 Task: Check your reservation status
Action: Mouse moved to (124, 297)
Screenshot: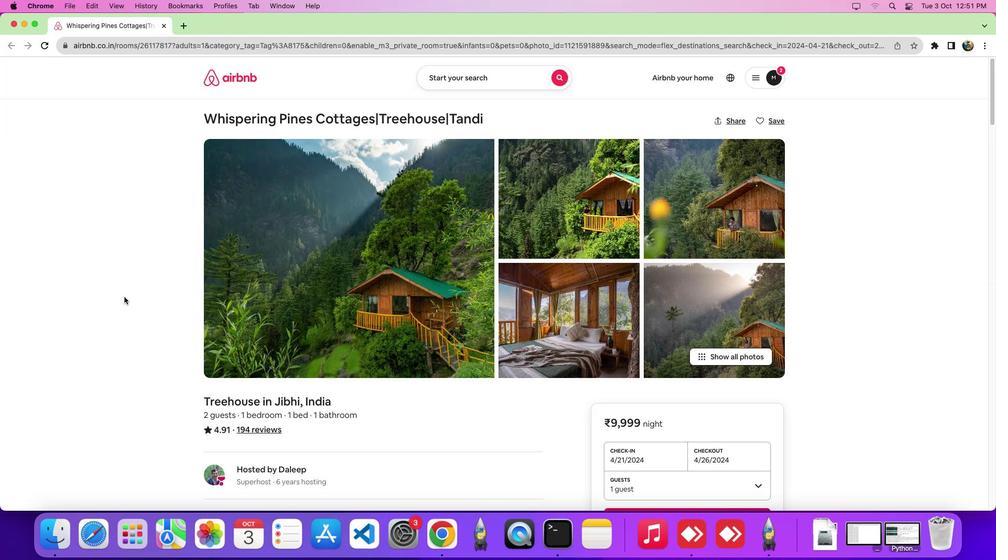 
Action: Mouse pressed left at (124, 297)
Screenshot: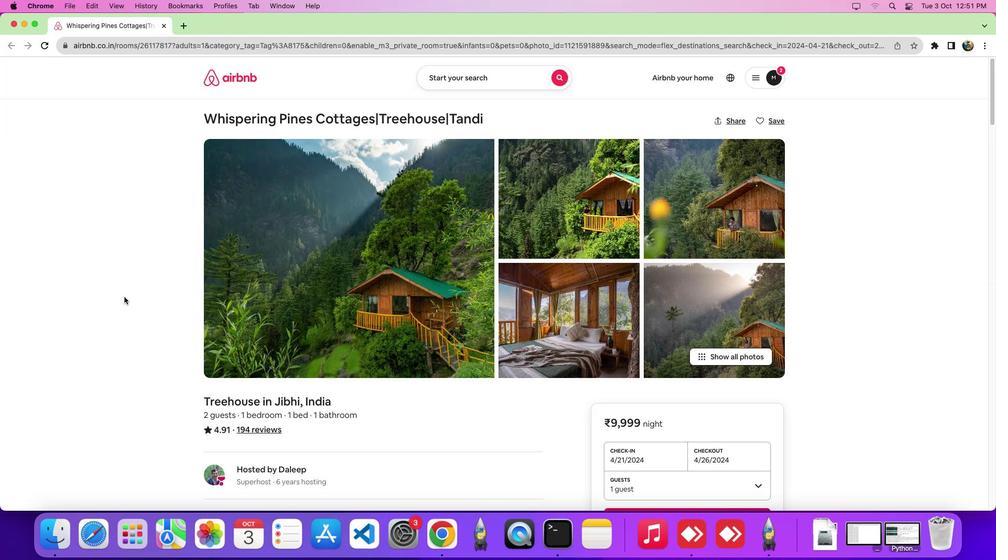 
Action: Mouse moved to (361, 301)
Screenshot: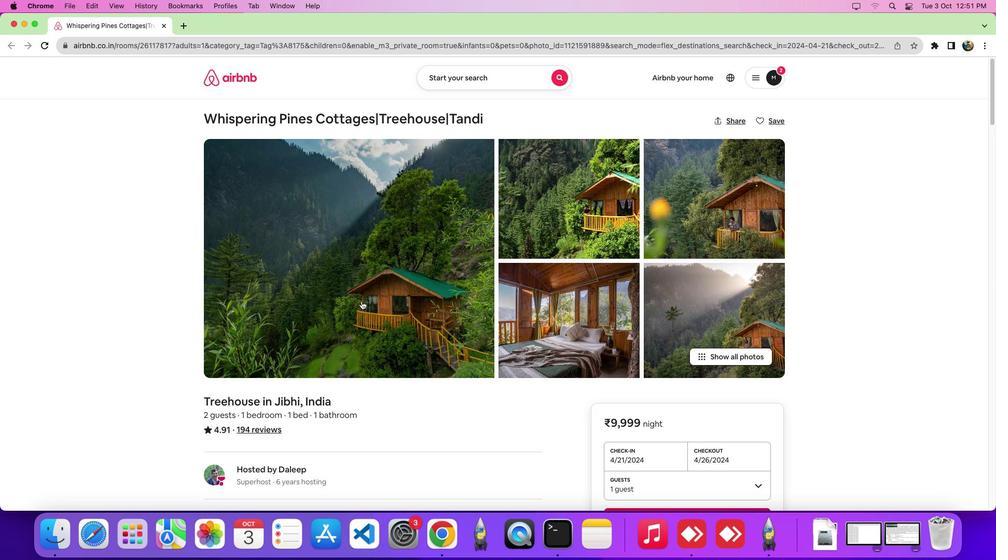 
Action: Mouse scrolled (361, 301) with delta (0, 0)
Screenshot: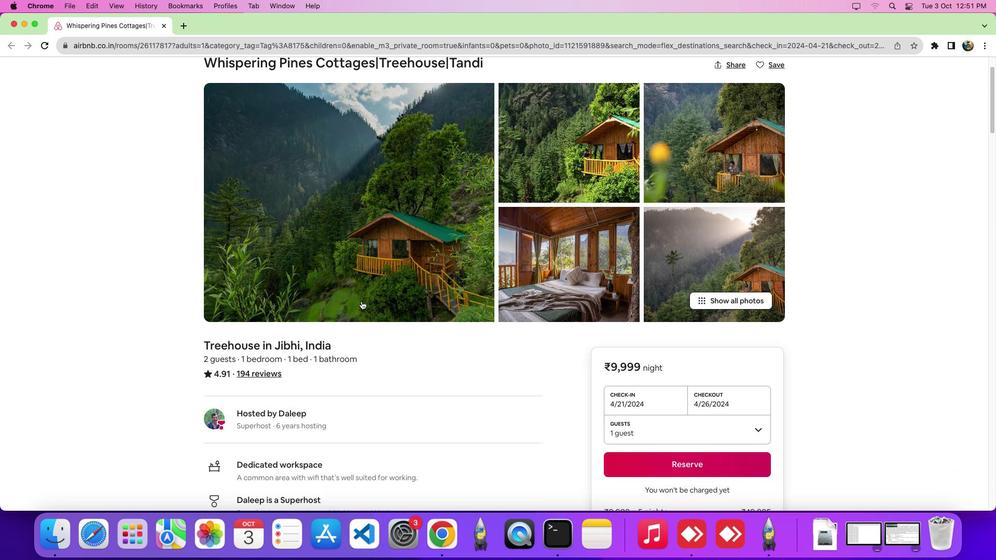
Action: Mouse scrolled (361, 301) with delta (0, 0)
Screenshot: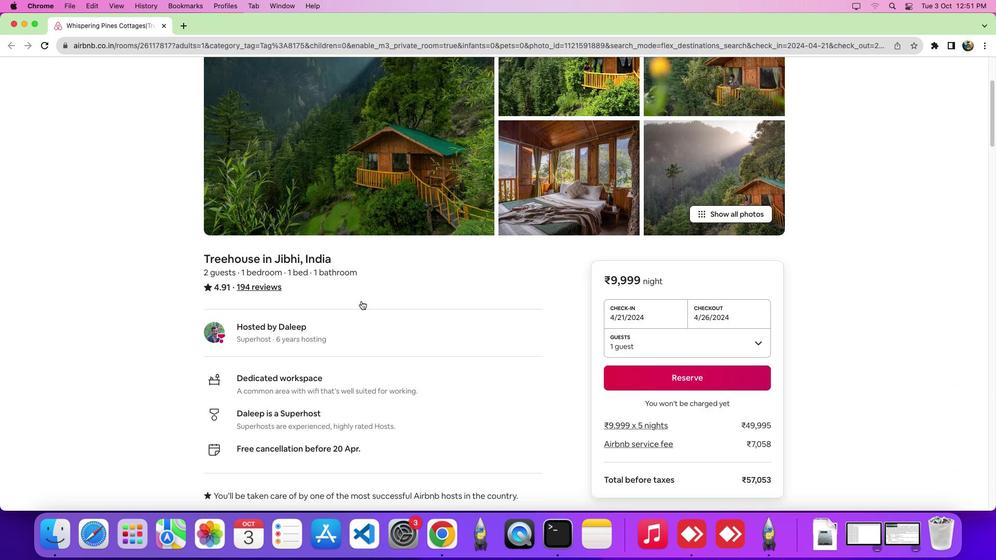 
Action: Mouse scrolled (361, 301) with delta (0, -3)
Screenshot: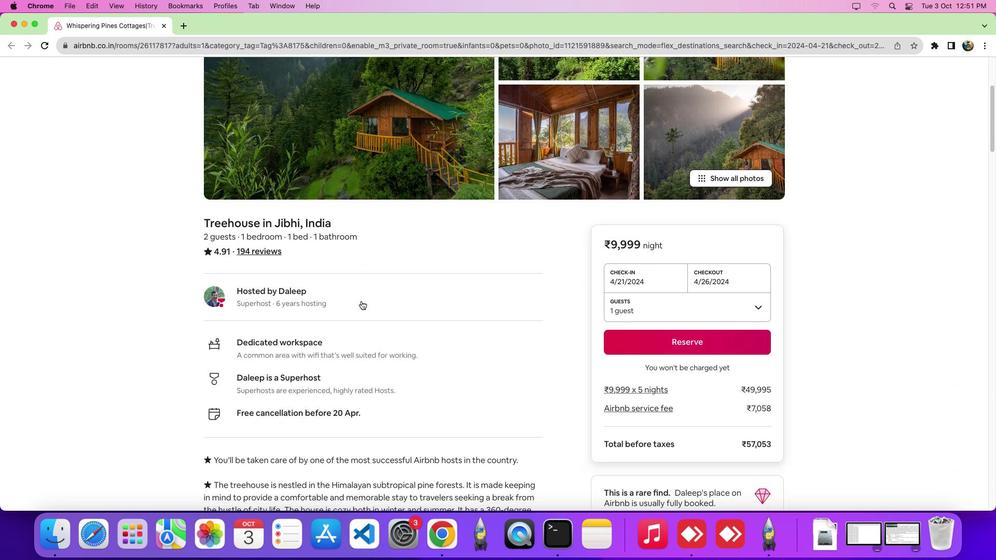 
Action: Mouse scrolled (361, 301) with delta (0, -3)
Screenshot: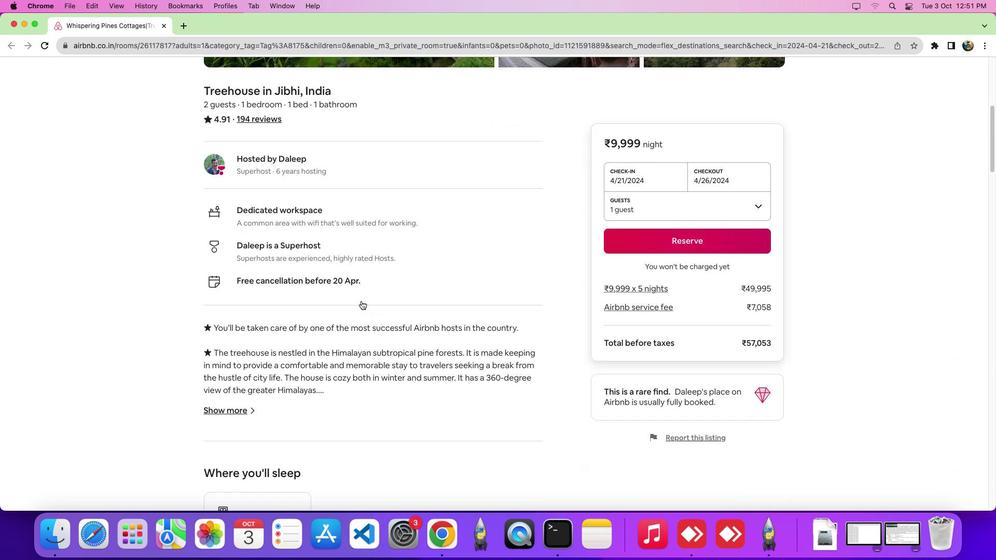 
Action: Mouse scrolled (361, 301) with delta (0, 0)
Screenshot: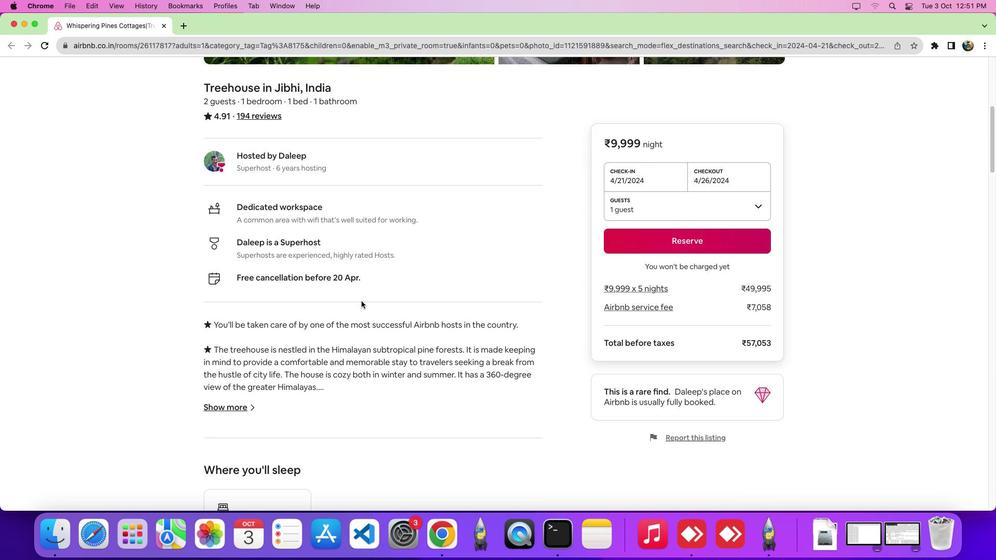 
Action: Mouse scrolled (361, 301) with delta (0, 0)
Screenshot: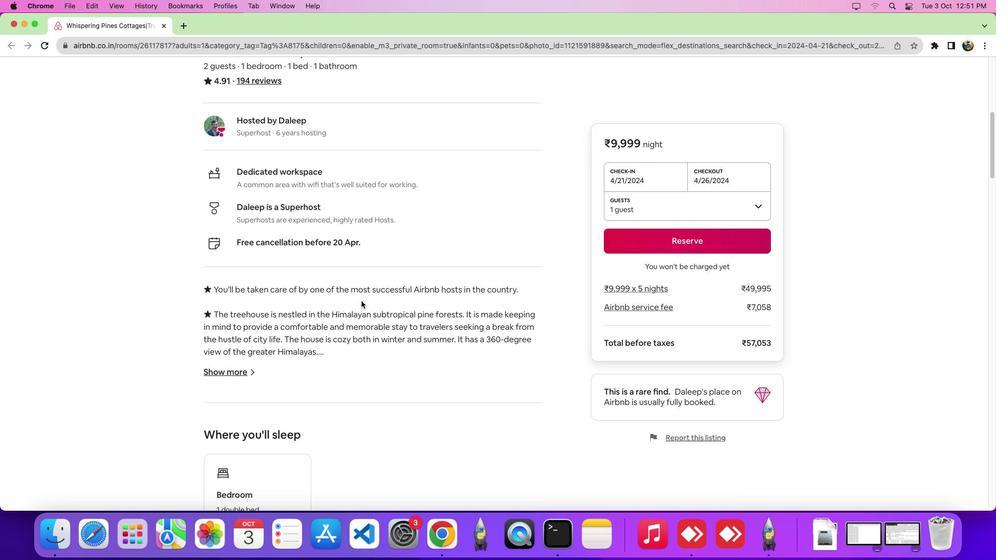
Action: Mouse scrolled (361, 301) with delta (0, -1)
Screenshot: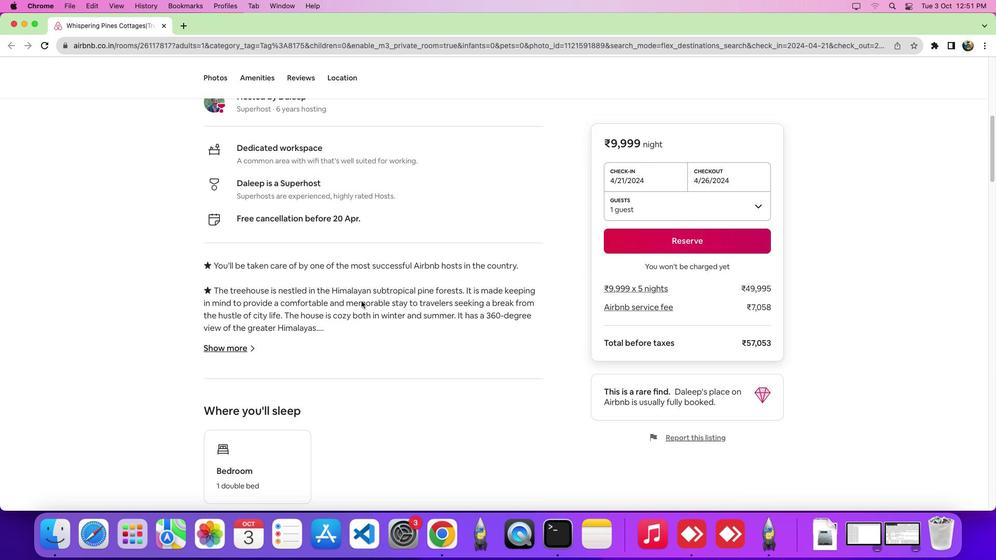 
Action: Mouse scrolled (361, 301) with delta (0, 0)
Screenshot: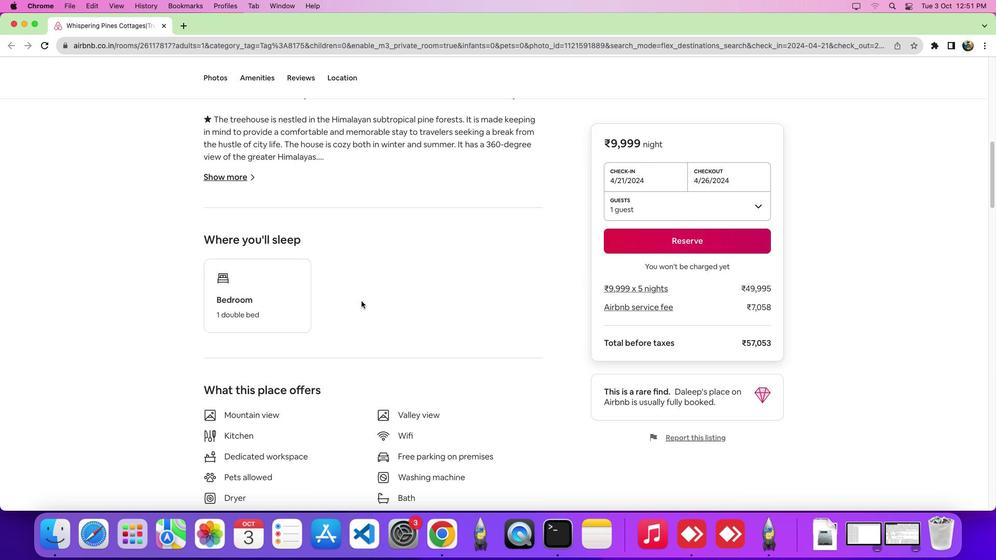 
Action: Mouse scrolled (361, 301) with delta (0, 0)
Screenshot: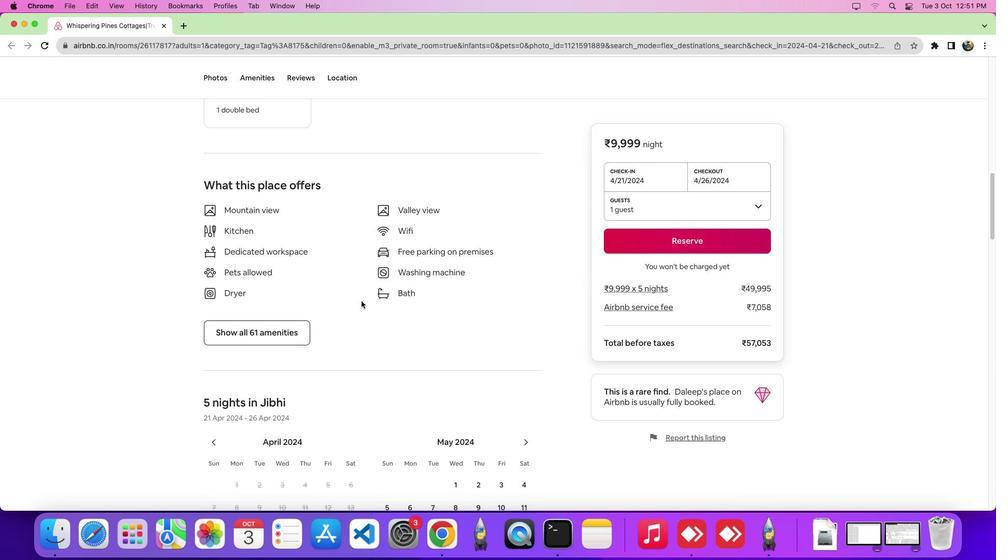 
Action: Mouse scrolled (361, 301) with delta (0, -3)
Screenshot: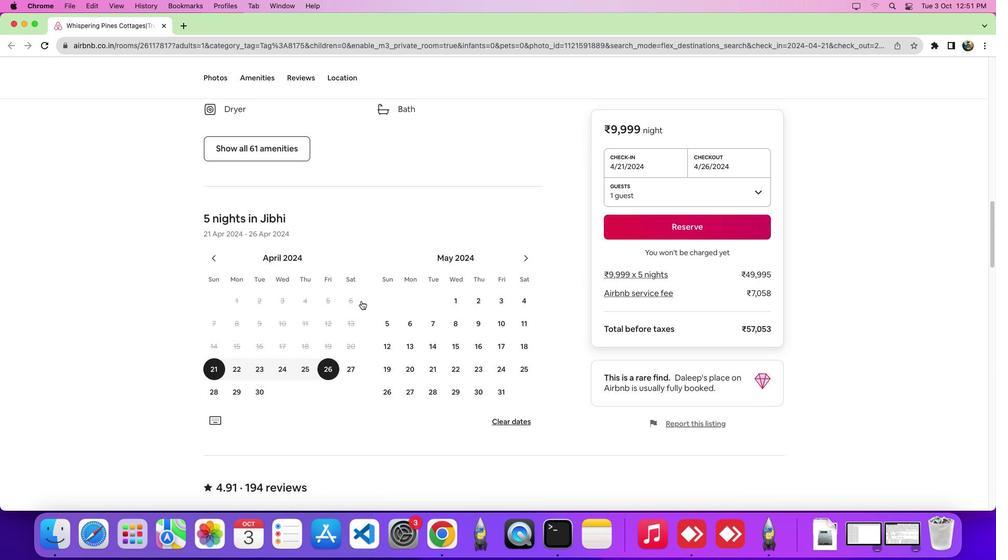 
Action: Mouse scrolled (361, 301) with delta (0, -5)
Screenshot: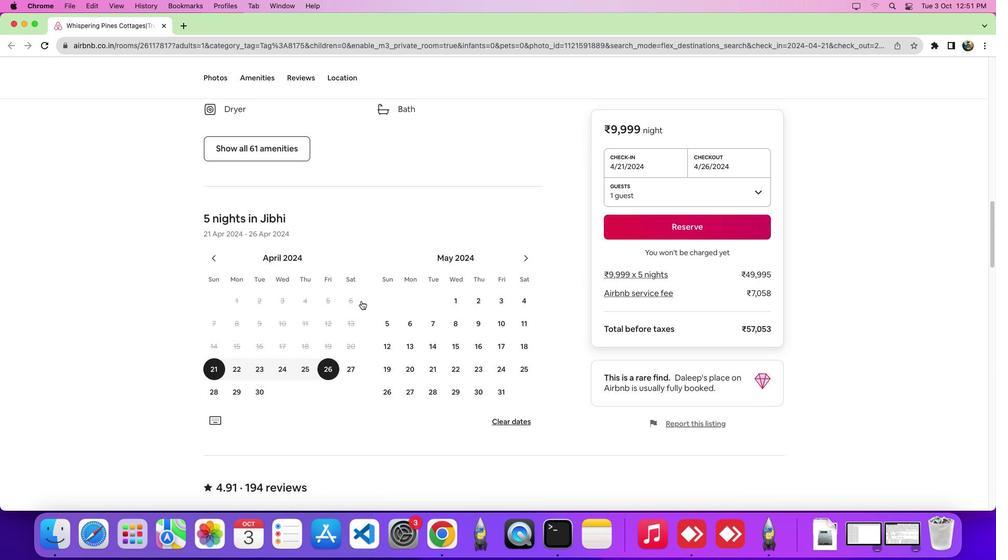 
Action: Mouse scrolled (361, 301) with delta (0, -5)
Screenshot: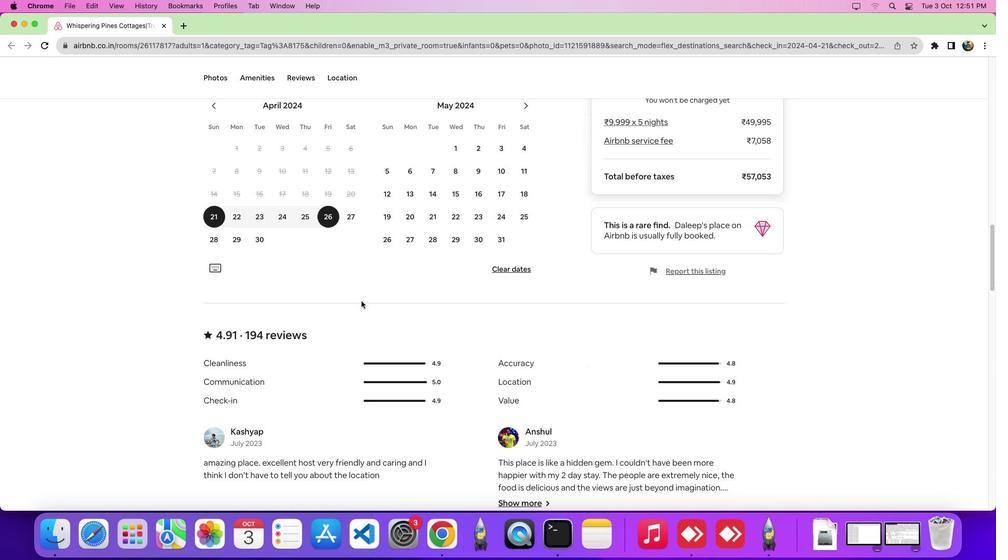 
Action: Mouse scrolled (361, 301) with delta (0, 0)
Screenshot: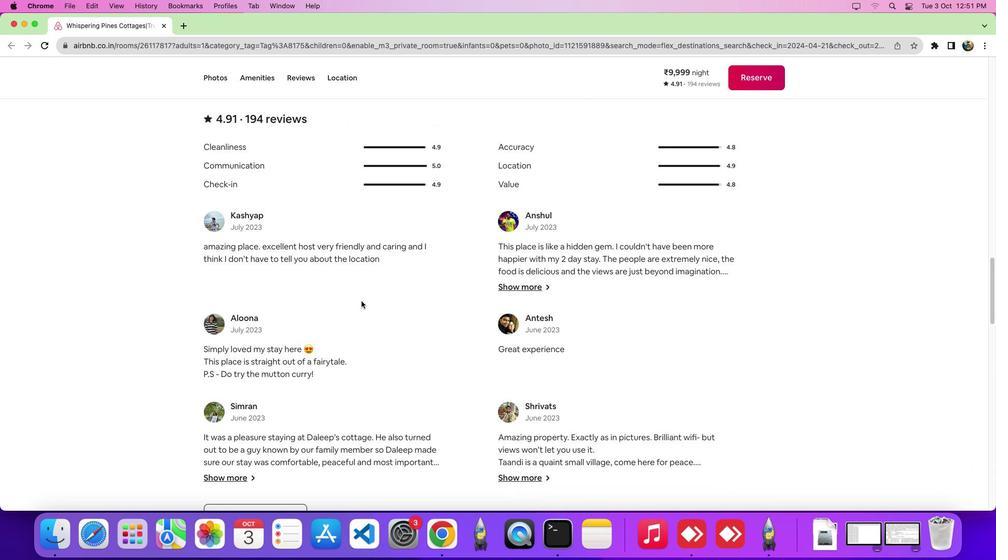 
Action: Mouse scrolled (361, 301) with delta (0, 0)
Screenshot: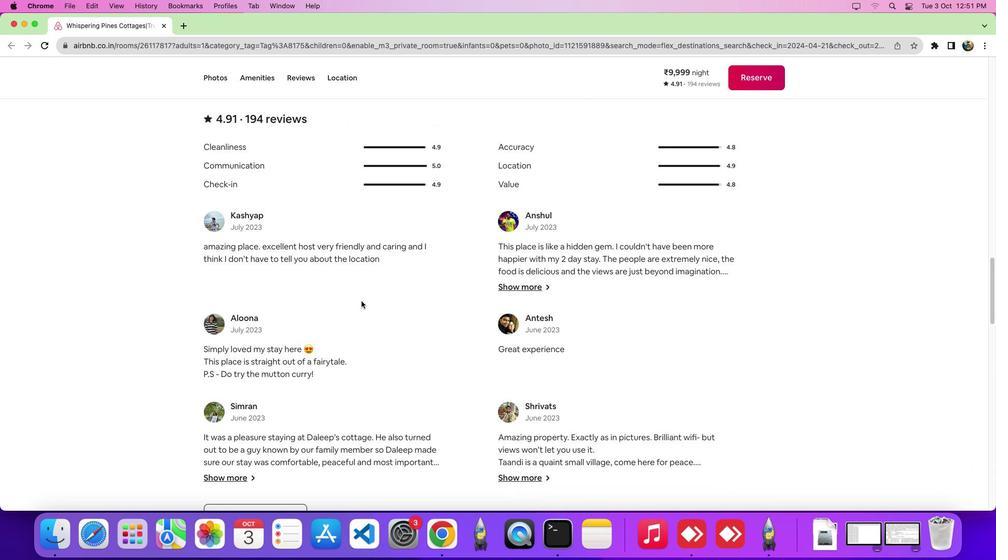 
Action: Mouse scrolled (361, 301) with delta (0, -4)
Screenshot: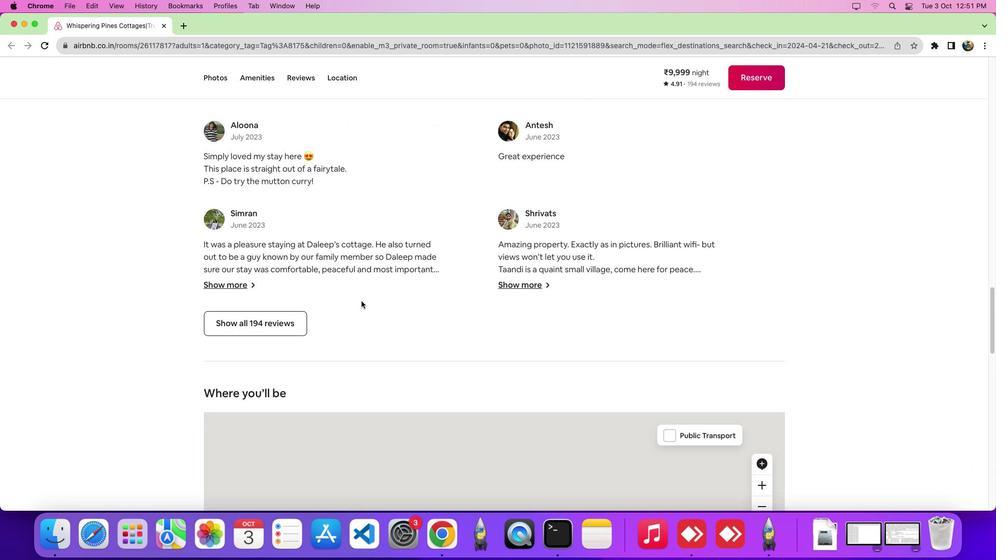 
Action: Mouse scrolled (361, 301) with delta (0, -6)
Screenshot: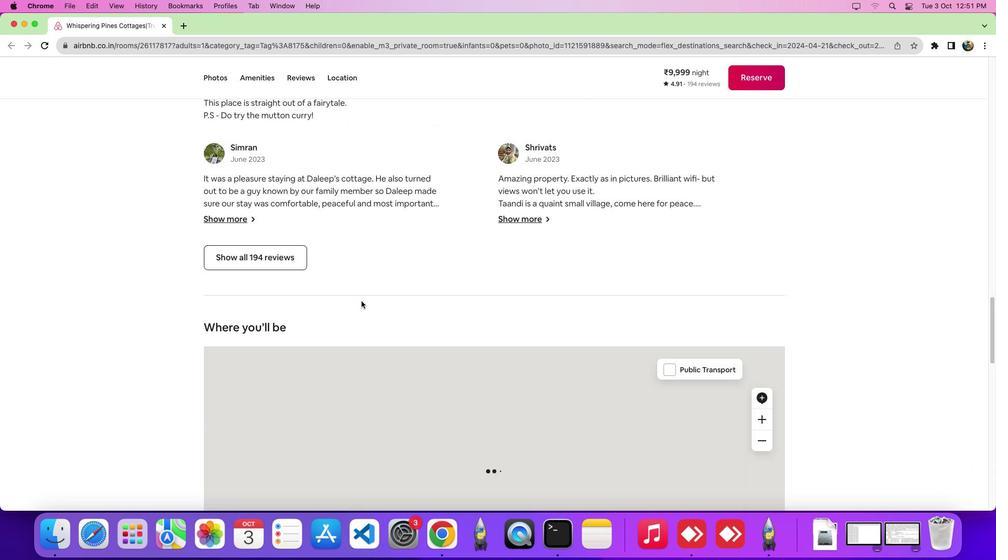 
Action: Mouse scrolled (361, 301) with delta (0, 0)
Screenshot: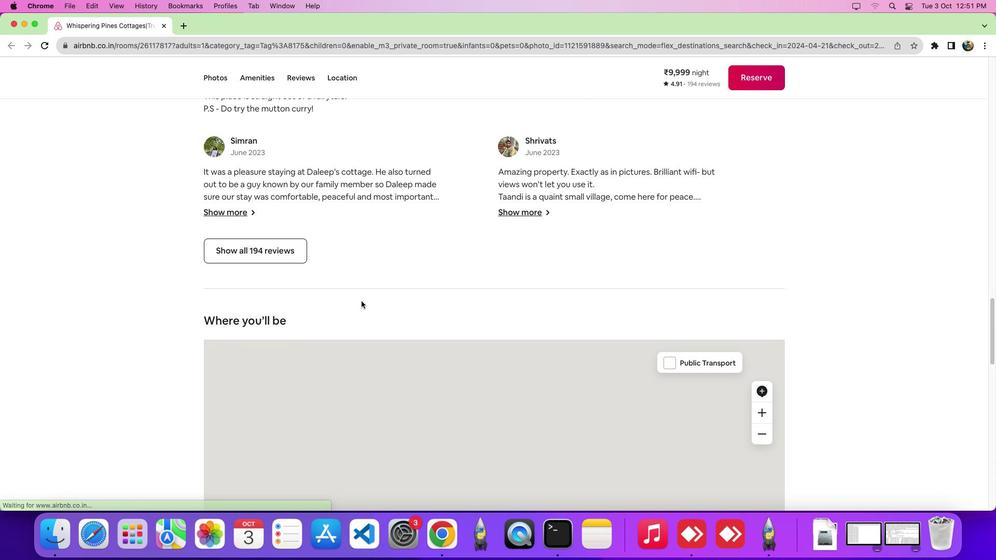 
Action: Mouse scrolled (361, 301) with delta (0, 0)
Screenshot: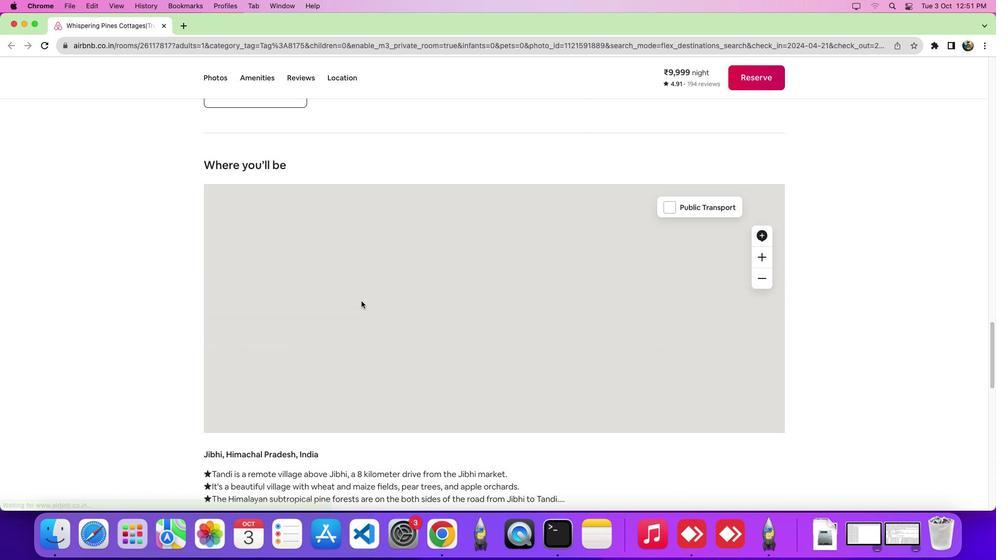 
Action: Mouse scrolled (361, 301) with delta (0, -3)
Screenshot: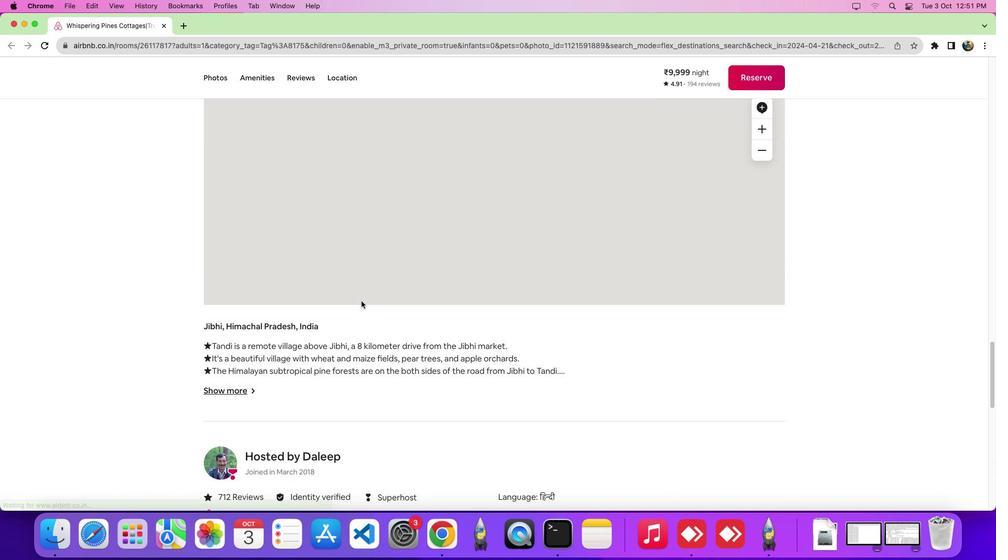 
Action: Mouse scrolled (361, 301) with delta (0, -4)
Screenshot: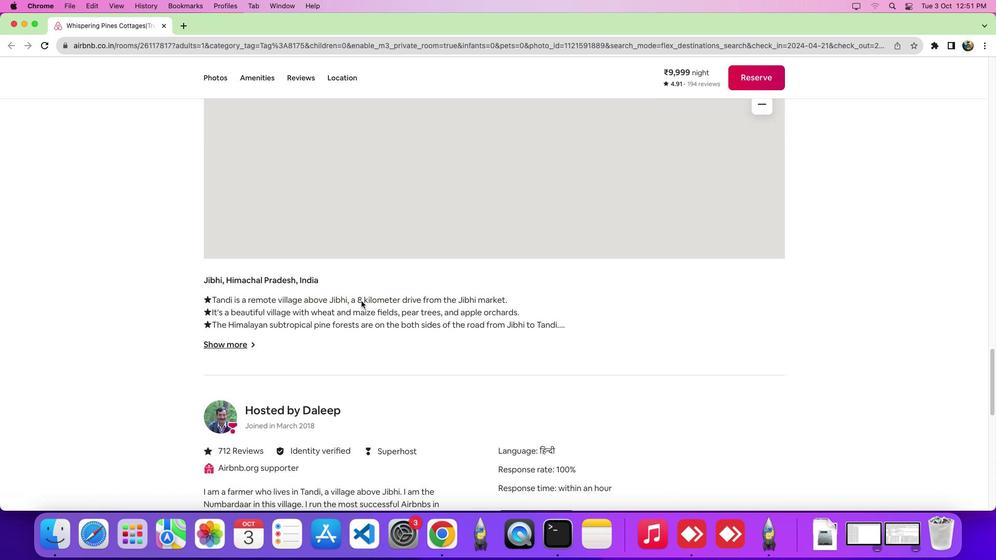 
Action: Mouse scrolled (361, 301) with delta (0, 0)
Screenshot: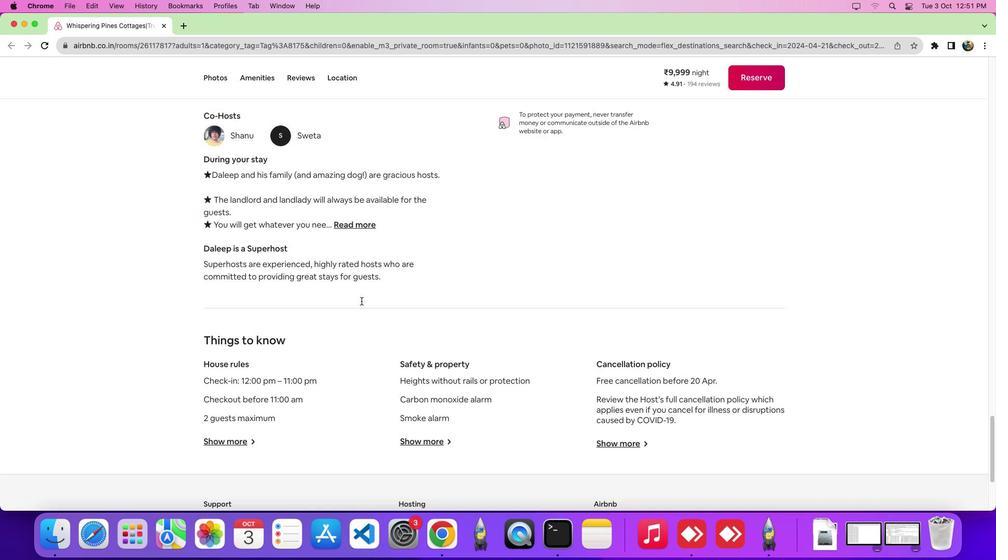 
Action: Mouse scrolled (361, 301) with delta (0, 0)
Screenshot: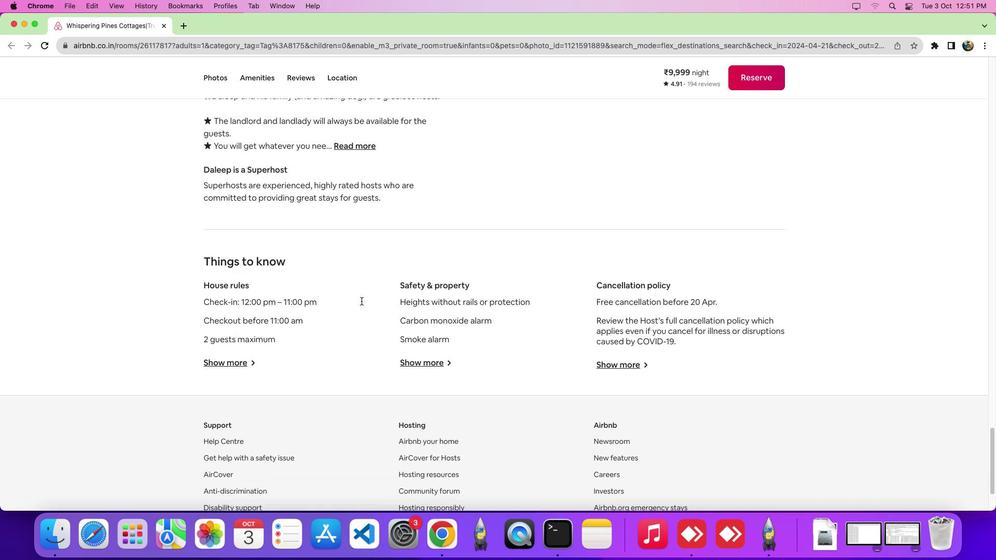 
Action: Mouse scrolled (361, 301) with delta (0, -4)
Screenshot: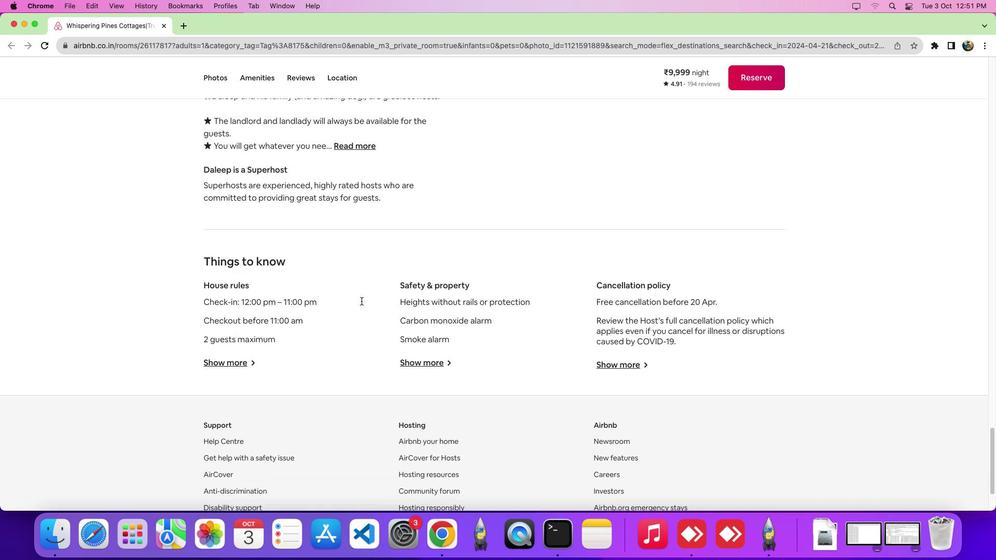 
Action: Mouse scrolled (361, 301) with delta (0, -6)
Screenshot: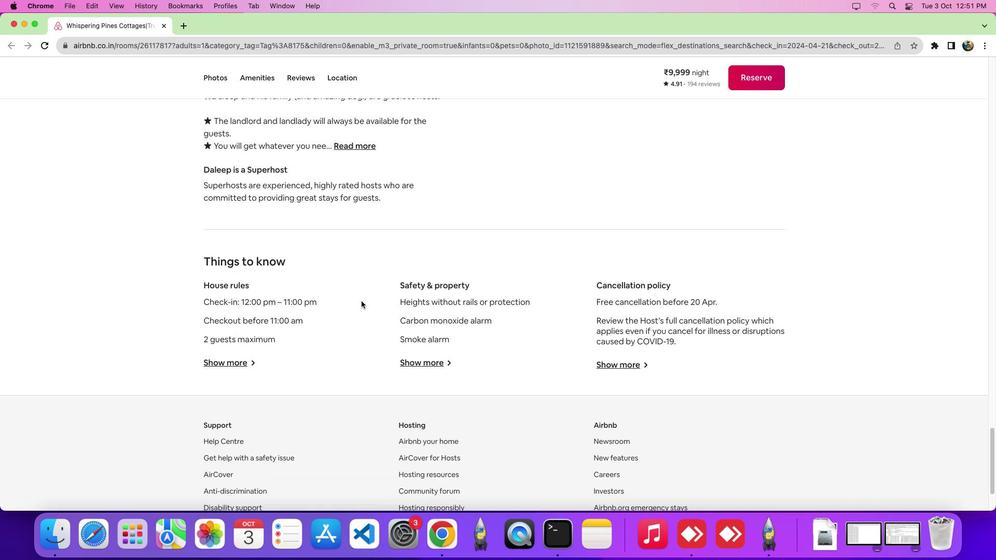 
Action: Mouse scrolled (361, 301) with delta (0, 0)
Screenshot: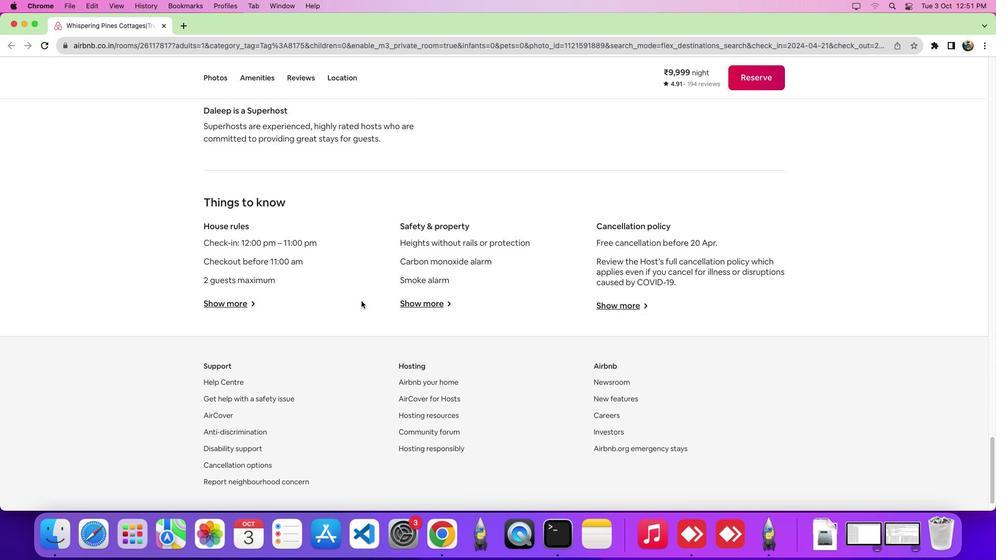 
Action: Mouse scrolled (361, 301) with delta (0, -1)
Screenshot: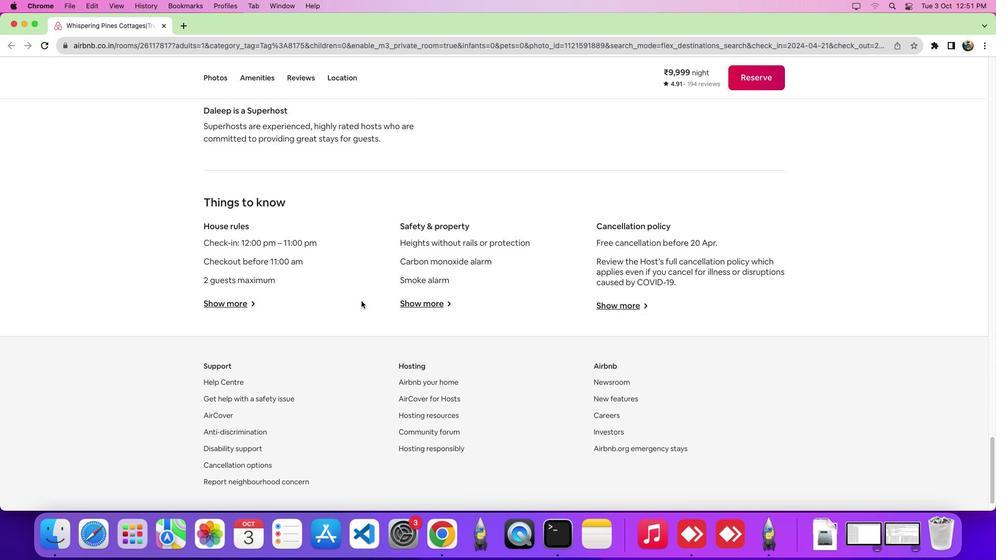 
Action: Mouse scrolled (361, 301) with delta (0, -4)
Screenshot: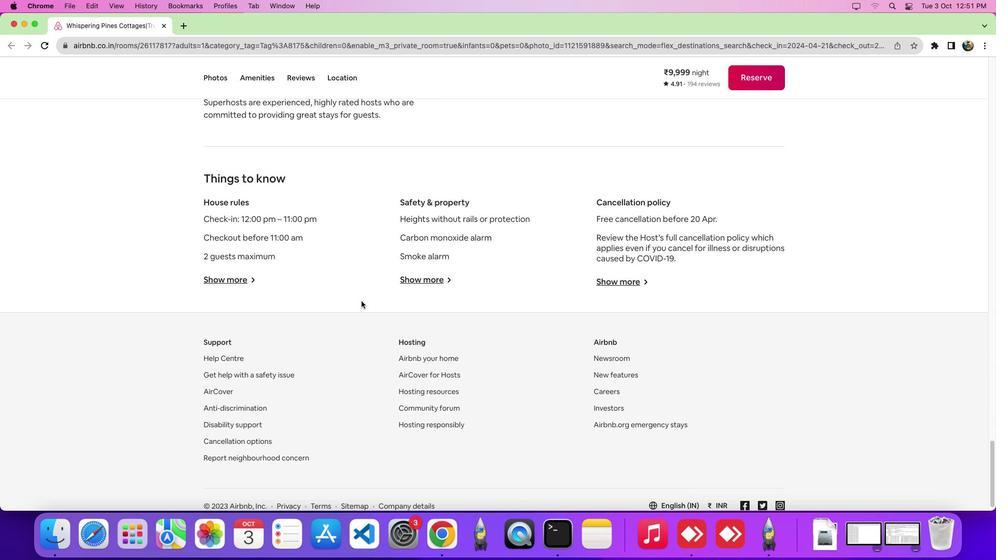 
Action: Mouse scrolled (361, 301) with delta (0, -6)
Screenshot: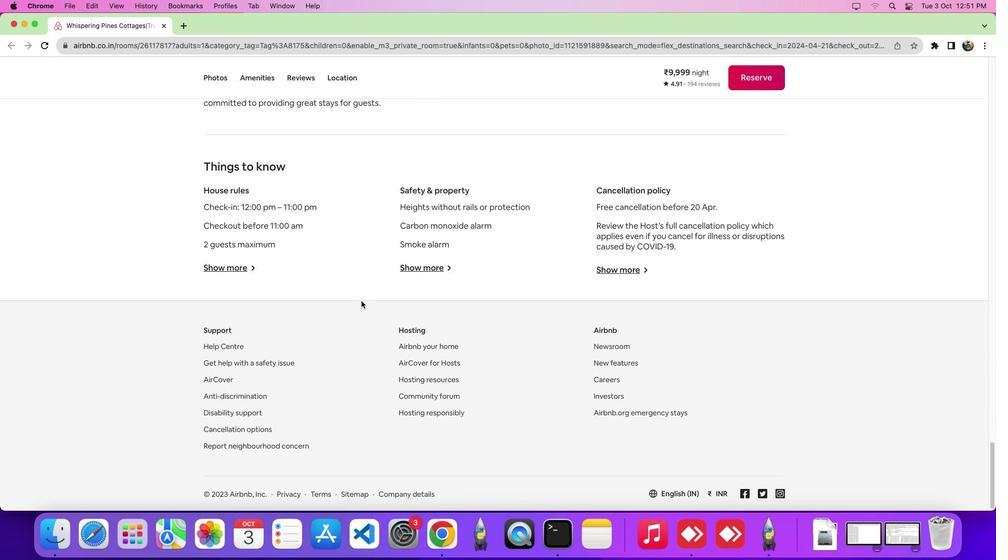 
Action: Mouse moved to (214, 378)
Screenshot: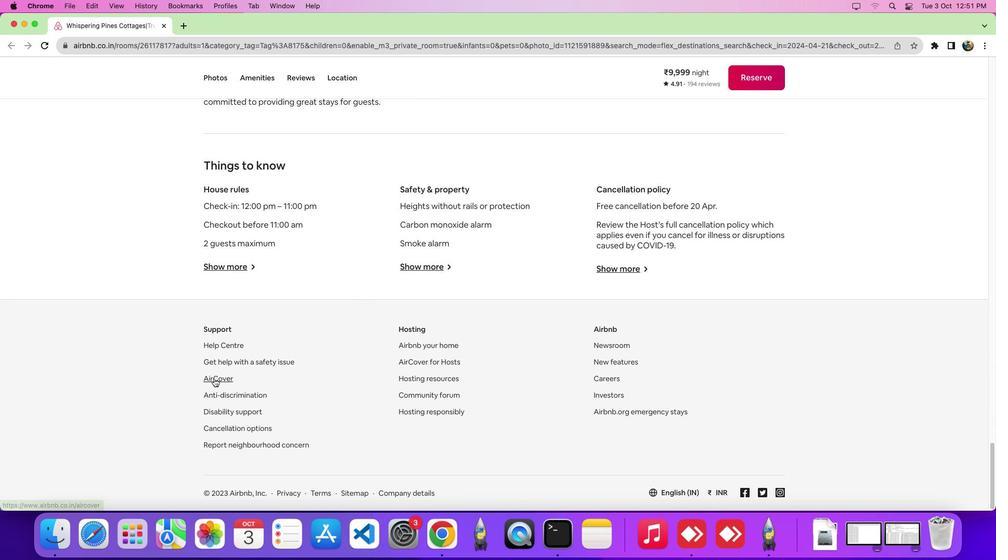 
Action: Mouse pressed left at (214, 378)
Screenshot: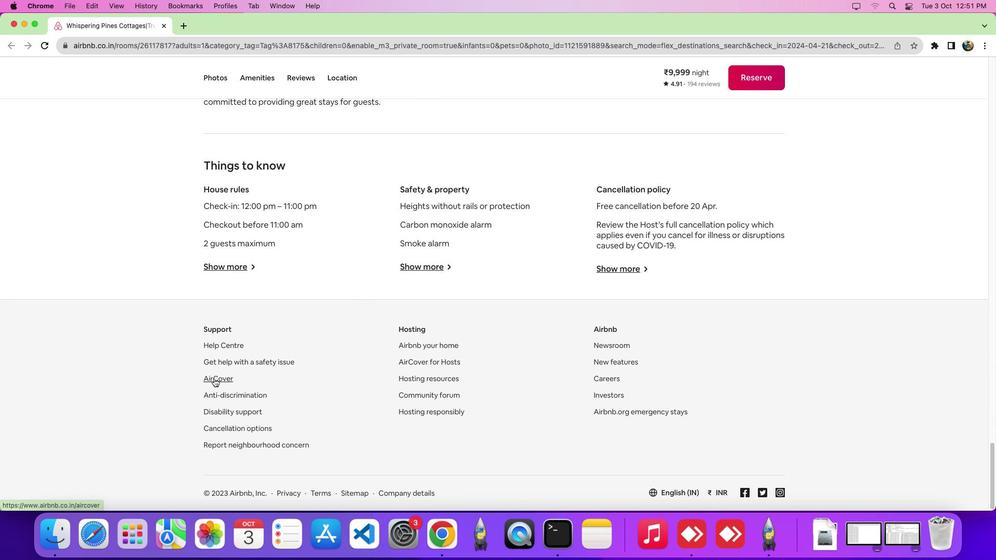 
Action: Mouse moved to (327, 303)
Screenshot: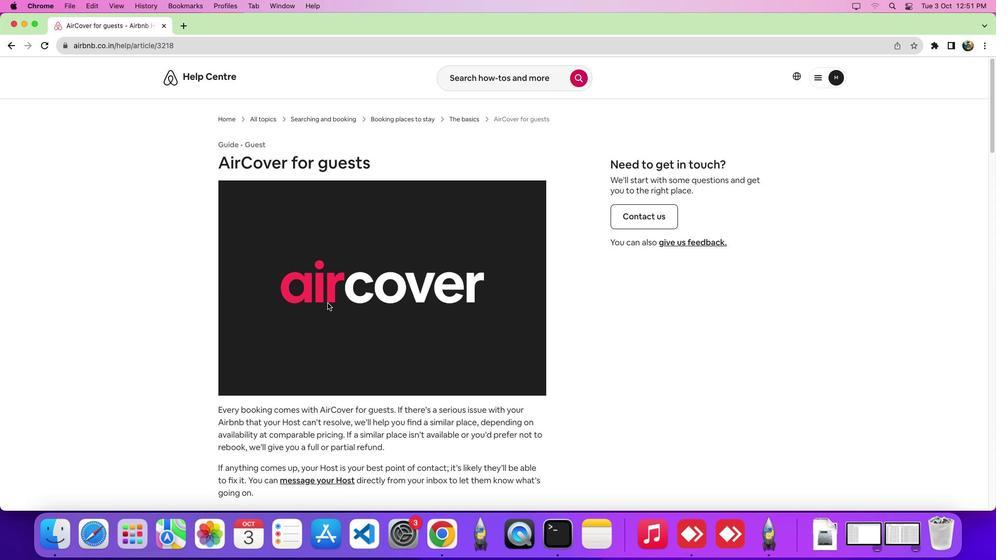 
Action: Mouse scrolled (327, 303) with delta (0, 0)
Screenshot: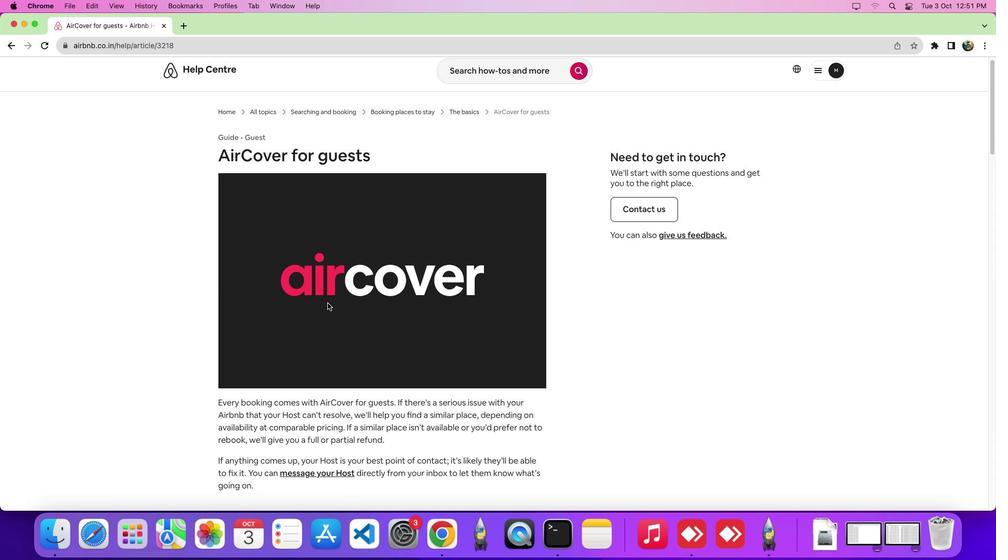
Action: Mouse scrolled (327, 303) with delta (0, 0)
Screenshot: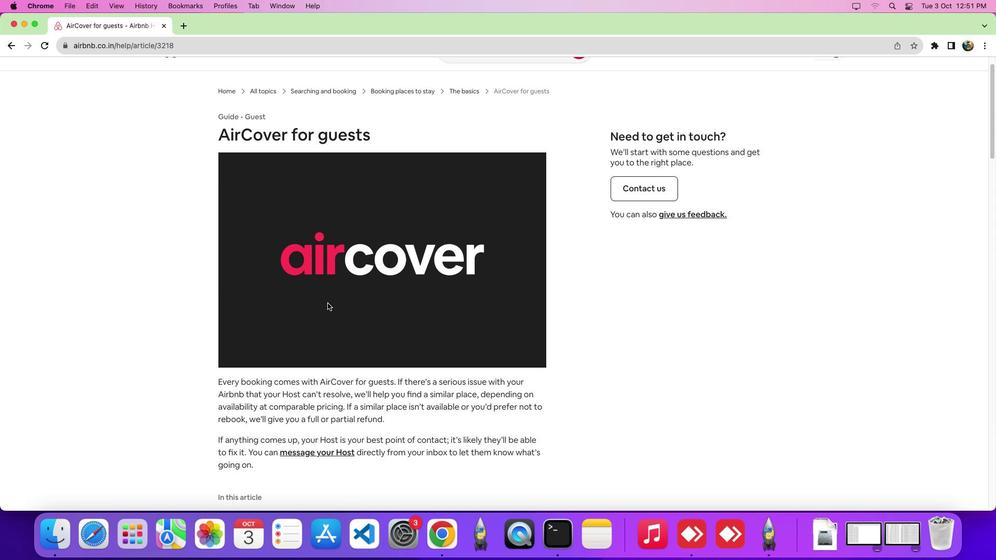 
Action: Mouse scrolled (327, 303) with delta (0, 0)
Screenshot: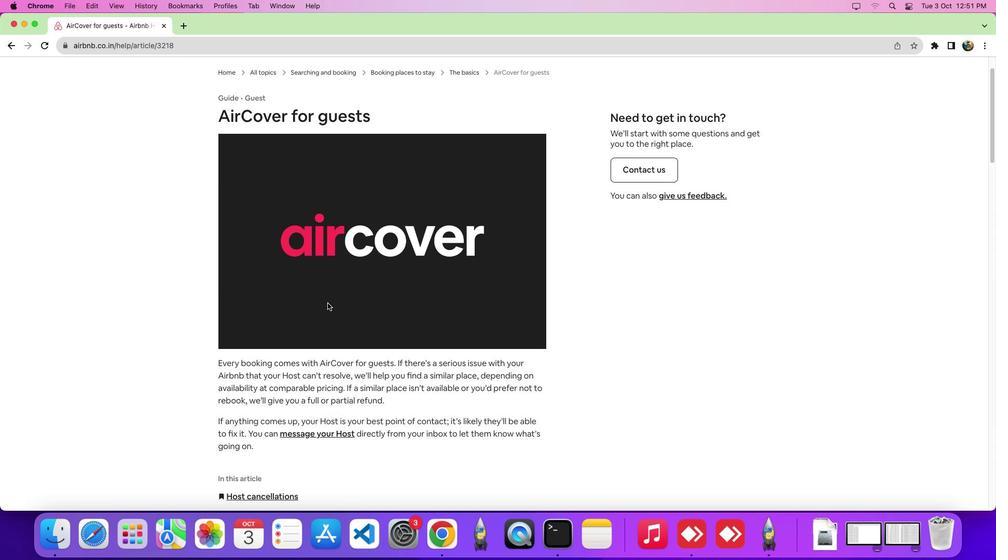 
Action: Mouse scrolled (327, 303) with delta (0, 0)
Screenshot: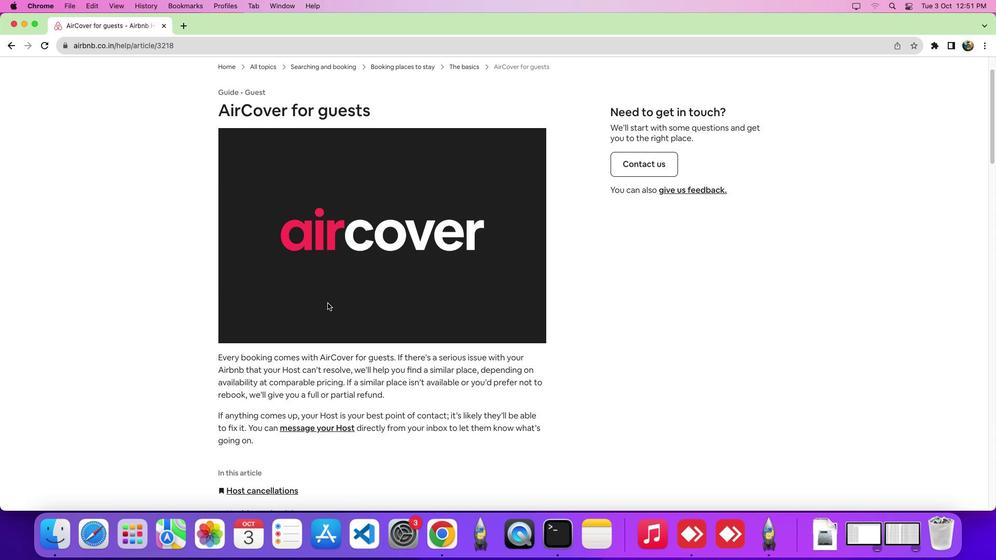
Action: Mouse moved to (266, 69)
Screenshot: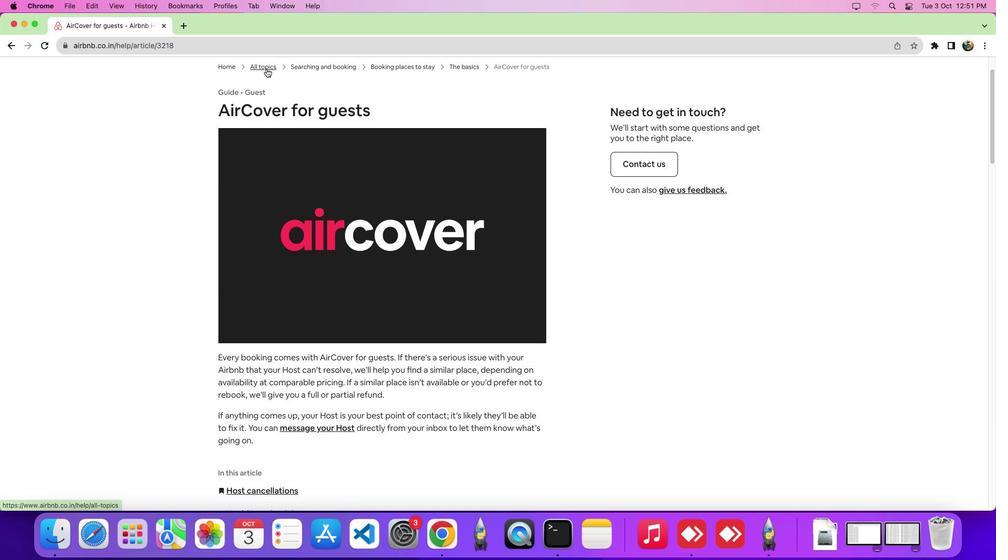 
Action: Mouse pressed left at (266, 69)
Screenshot: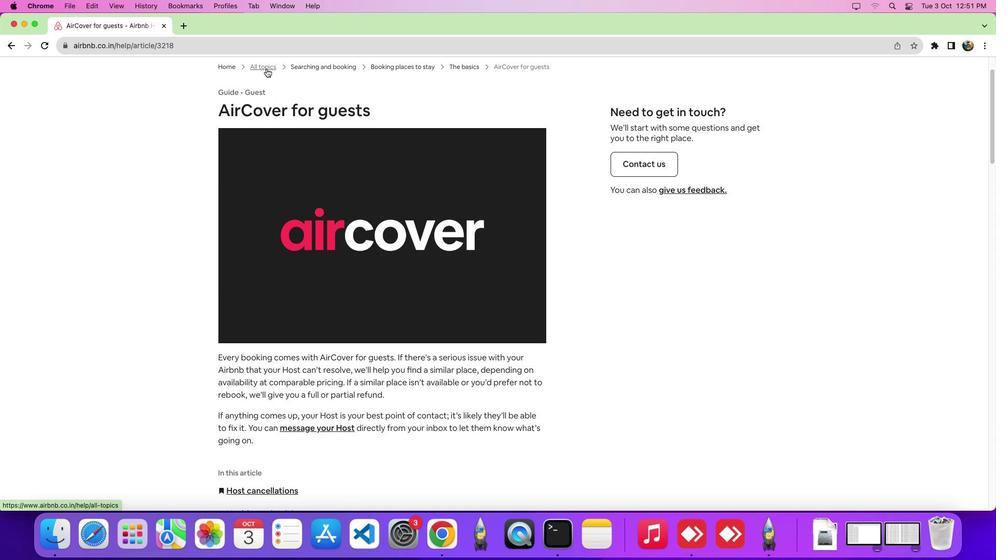 
Action: Mouse moved to (234, 209)
Screenshot: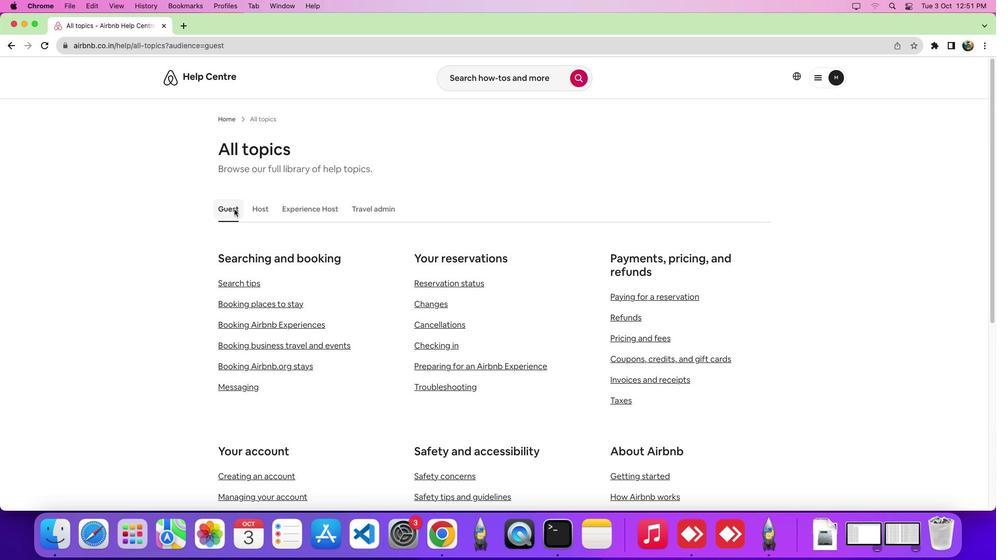 
Action: Mouse pressed left at (234, 209)
Screenshot: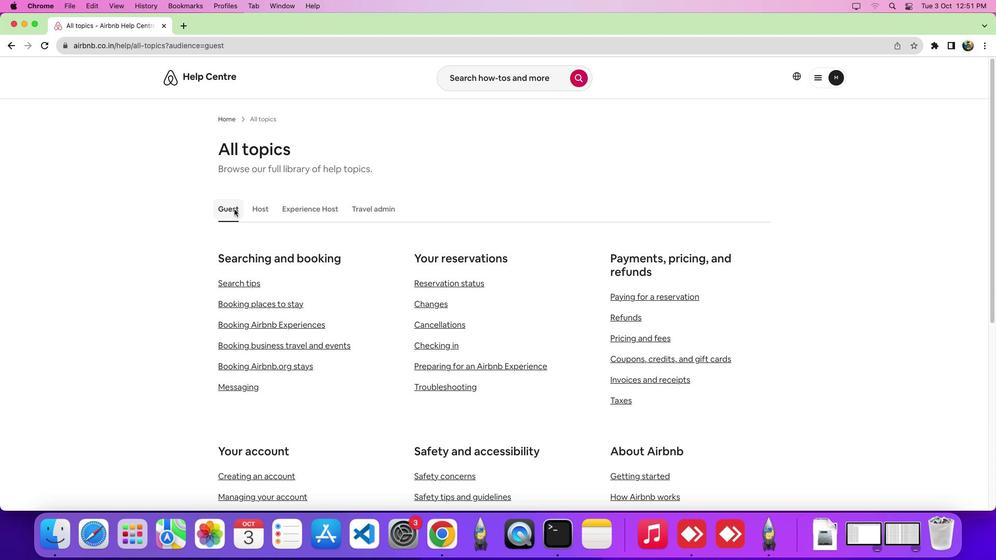 
Action: Mouse moved to (432, 284)
Screenshot: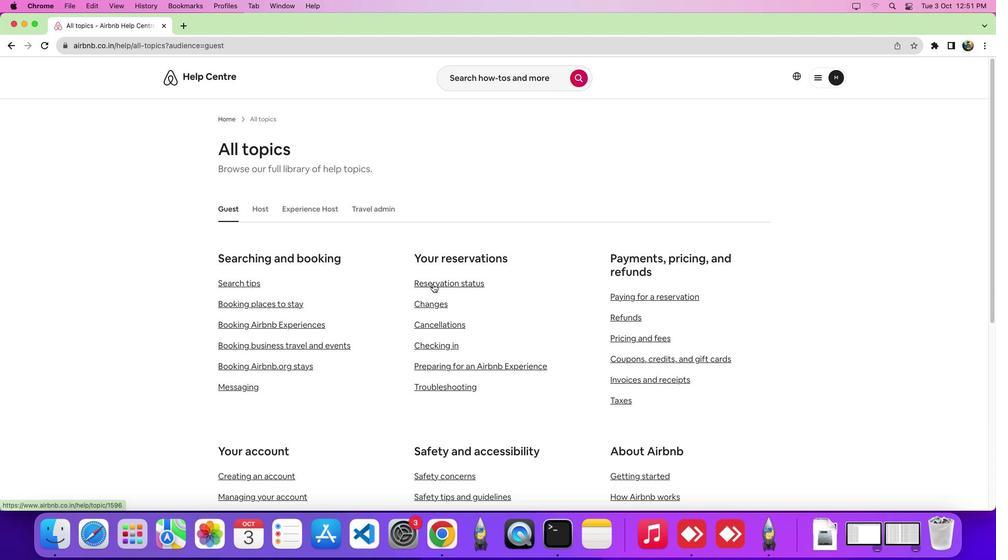 
Action: Mouse pressed left at (432, 284)
Screenshot: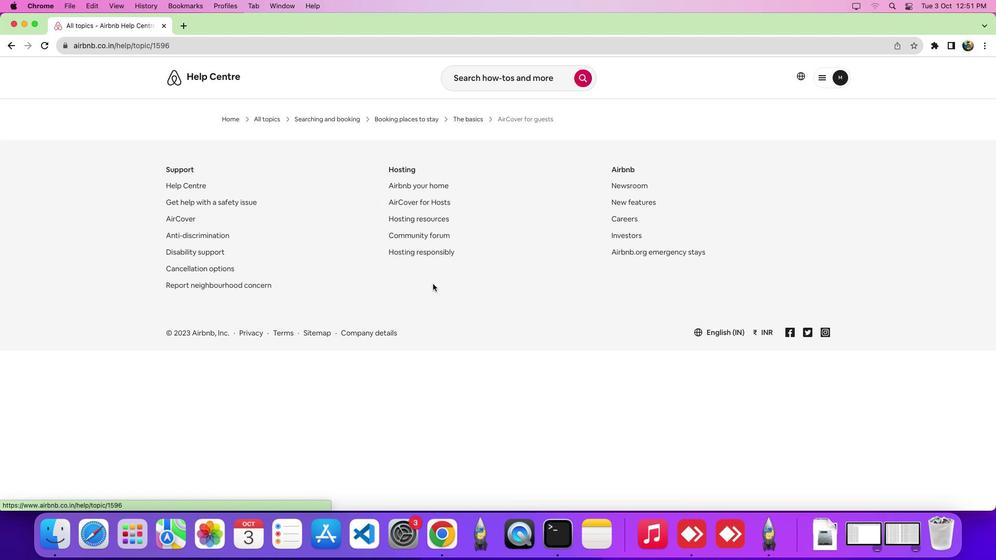 
Action: Mouse moved to (434, 284)
Screenshot: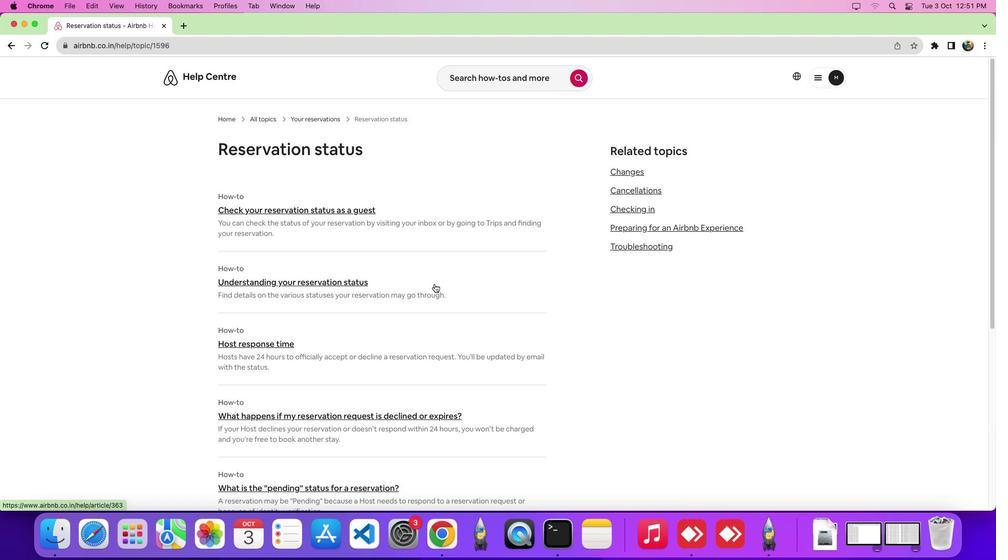 
Action: Mouse scrolled (434, 284) with delta (0, 0)
Screenshot: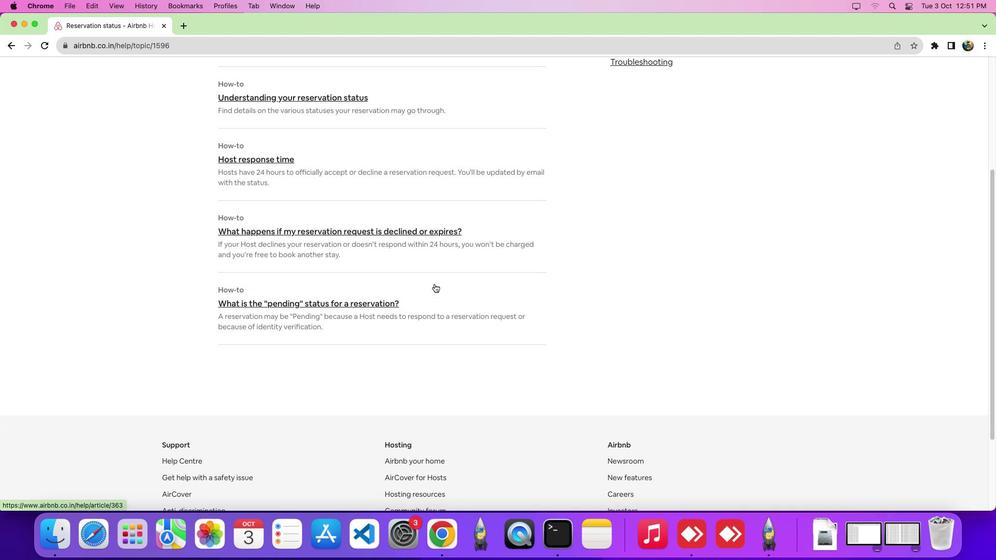
Action: Mouse scrolled (434, 284) with delta (0, 0)
Screenshot: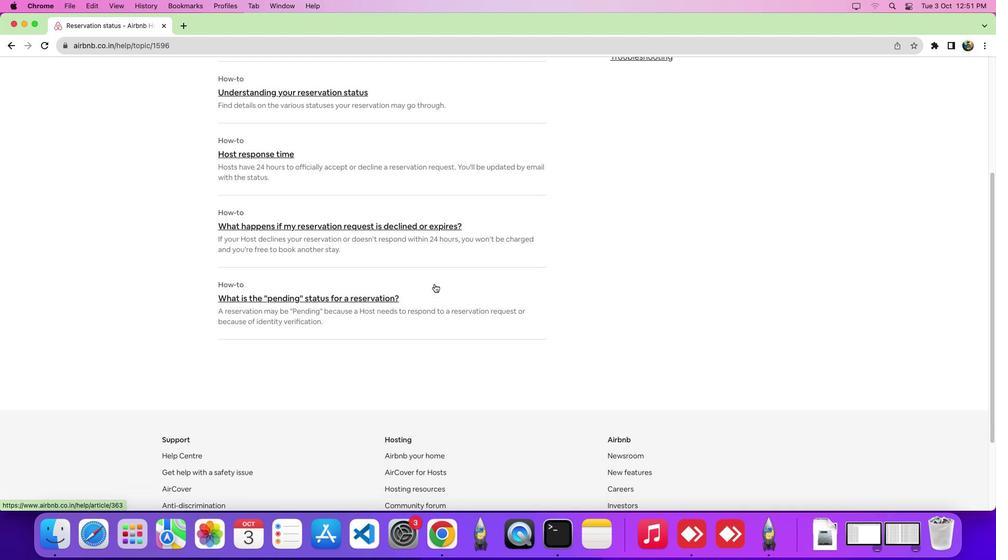 
Action: Mouse scrolled (434, 284) with delta (0, -3)
Screenshot: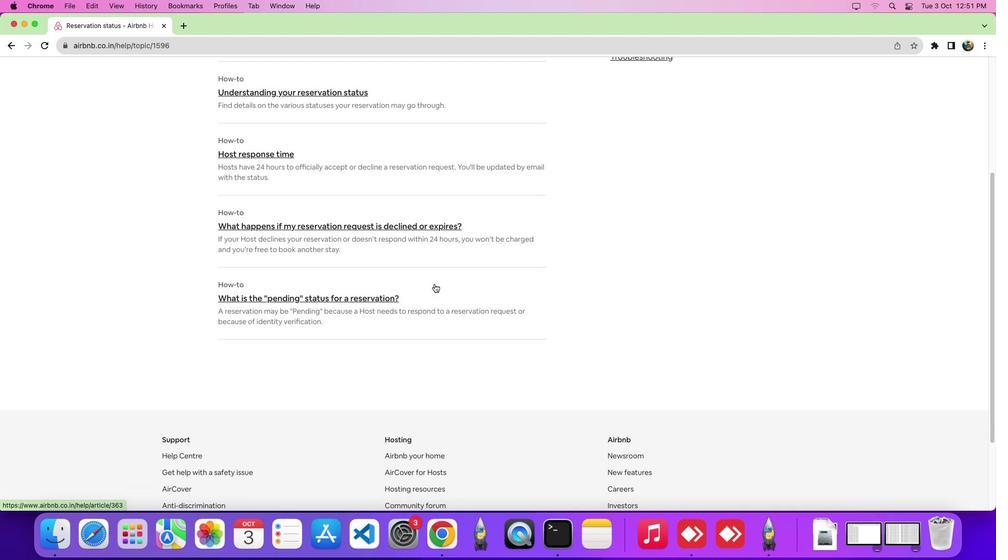 
Action: Mouse scrolled (434, 284) with delta (0, 0)
Screenshot: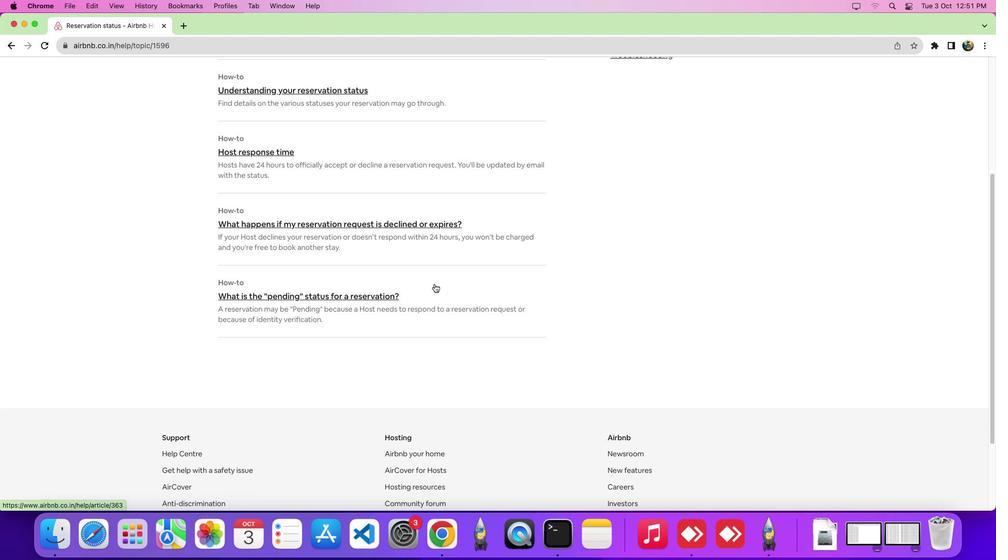 
Action: Mouse moved to (432, 283)
Screenshot: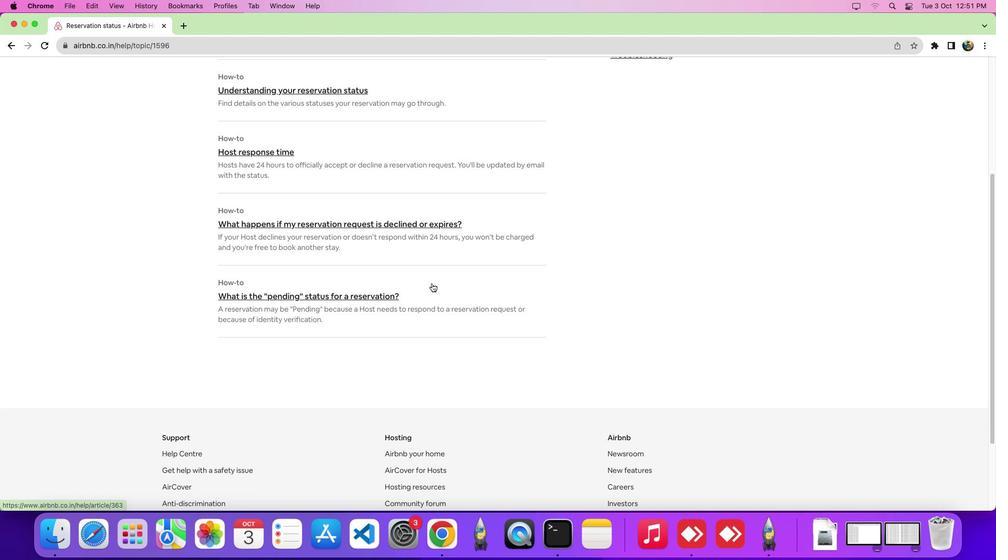 
